 Task: Add Delallo Pesto Sauce In Olive Oil to the cart.
Action: Mouse moved to (297, 127)
Screenshot: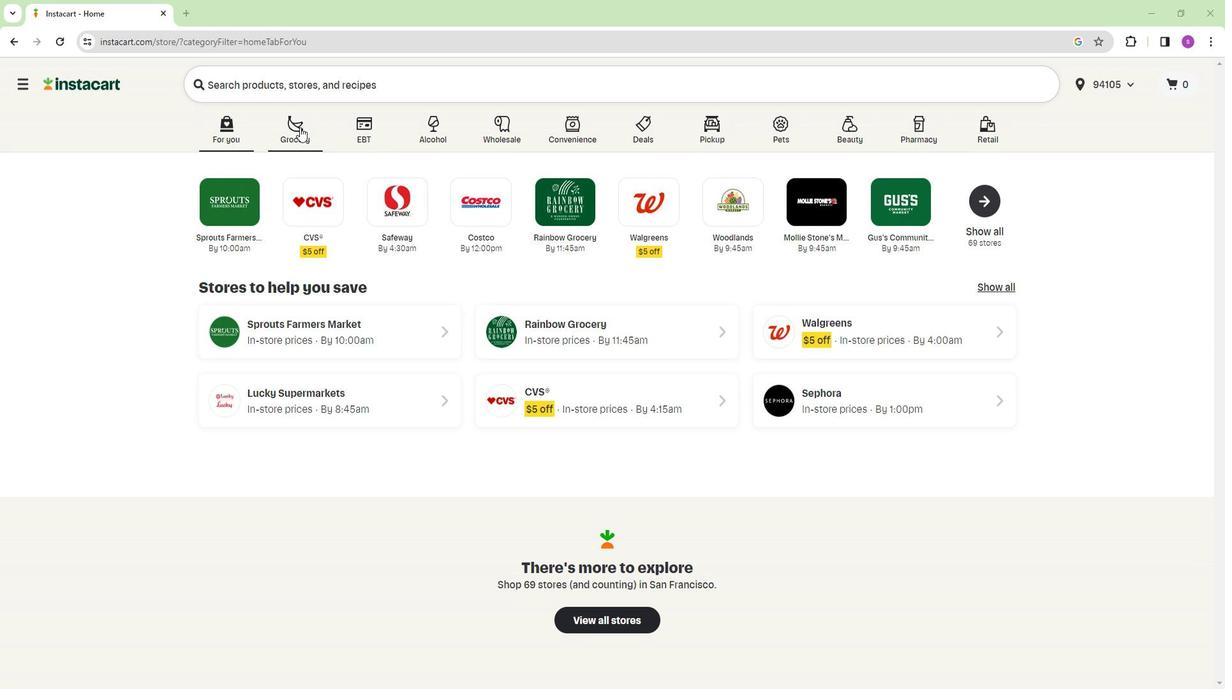 
Action: Mouse pressed left at (297, 127)
Screenshot: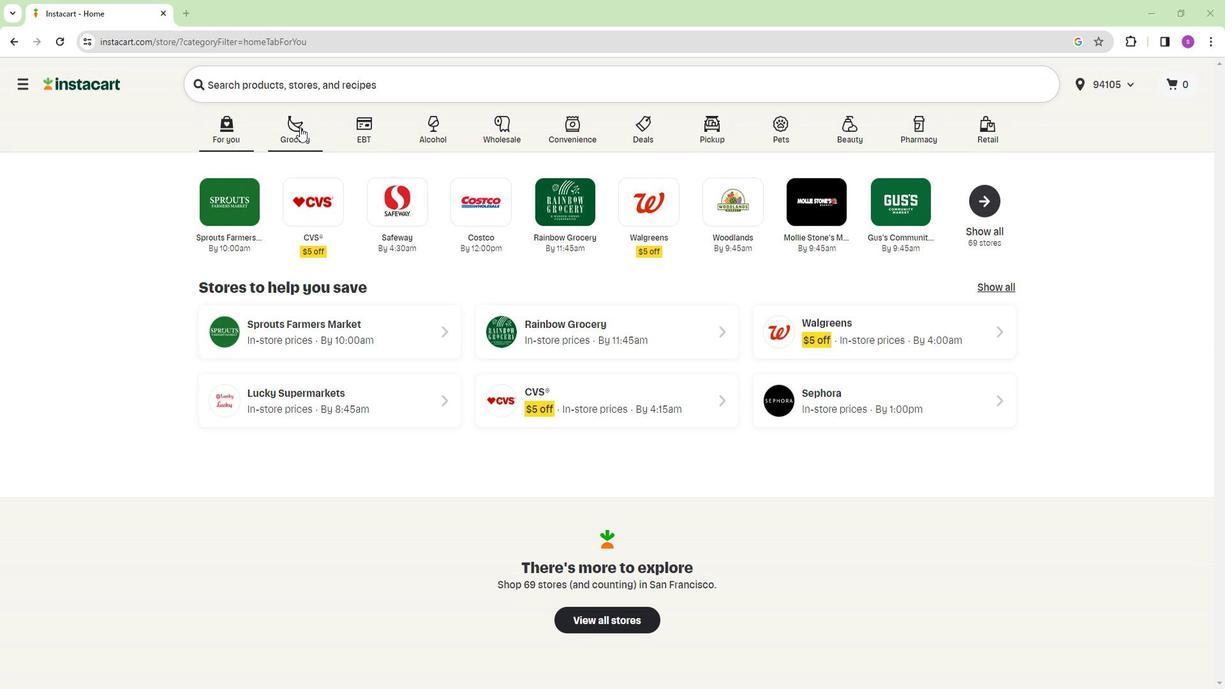 
Action: Mouse moved to (772, 191)
Screenshot: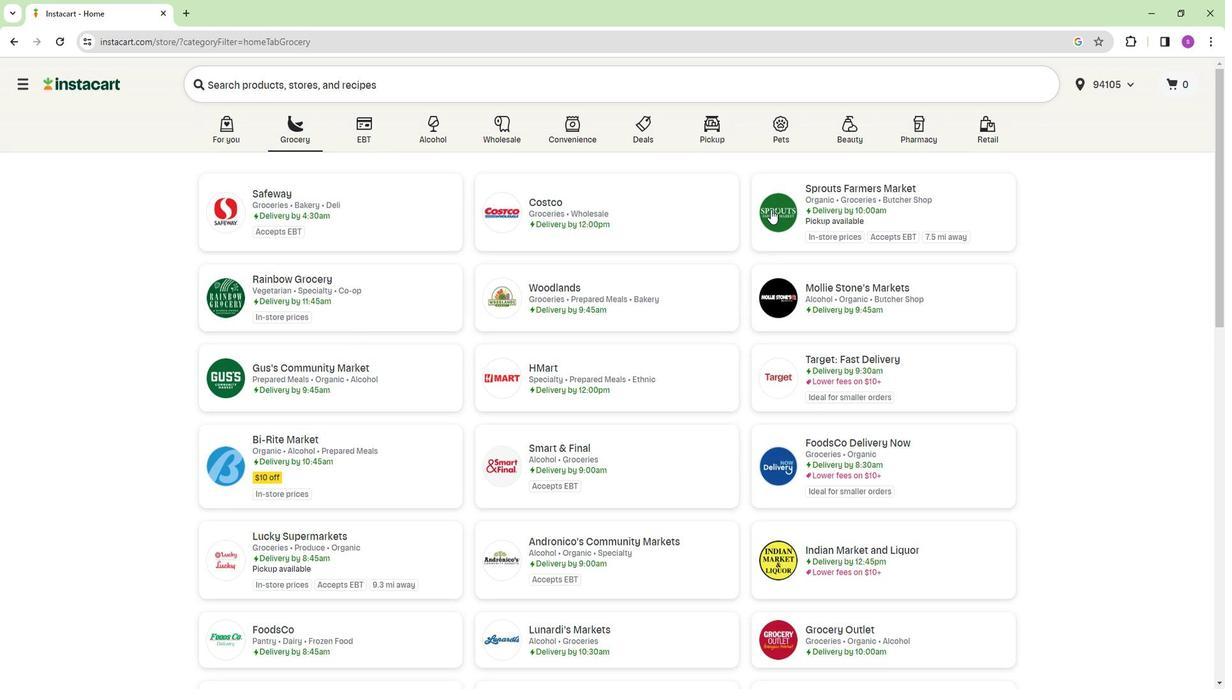 
Action: Mouse pressed left at (772, 191)
Screenshot: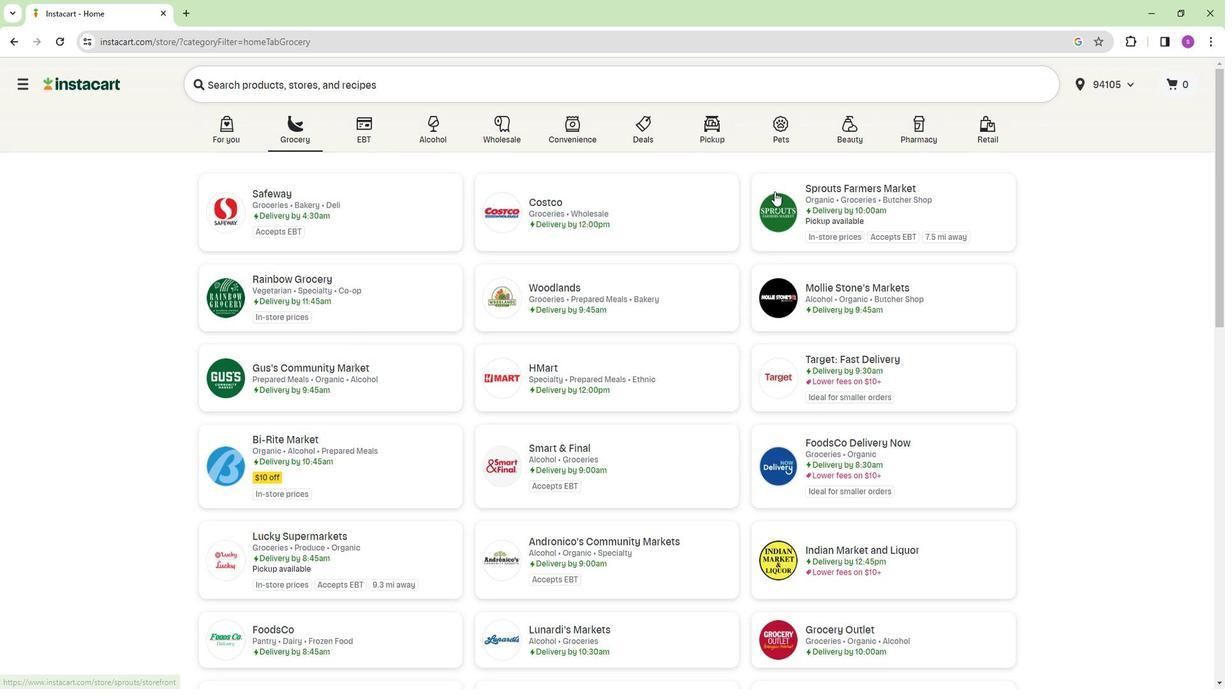 
Action: Mouse moved to (128, 433)
Screenshot: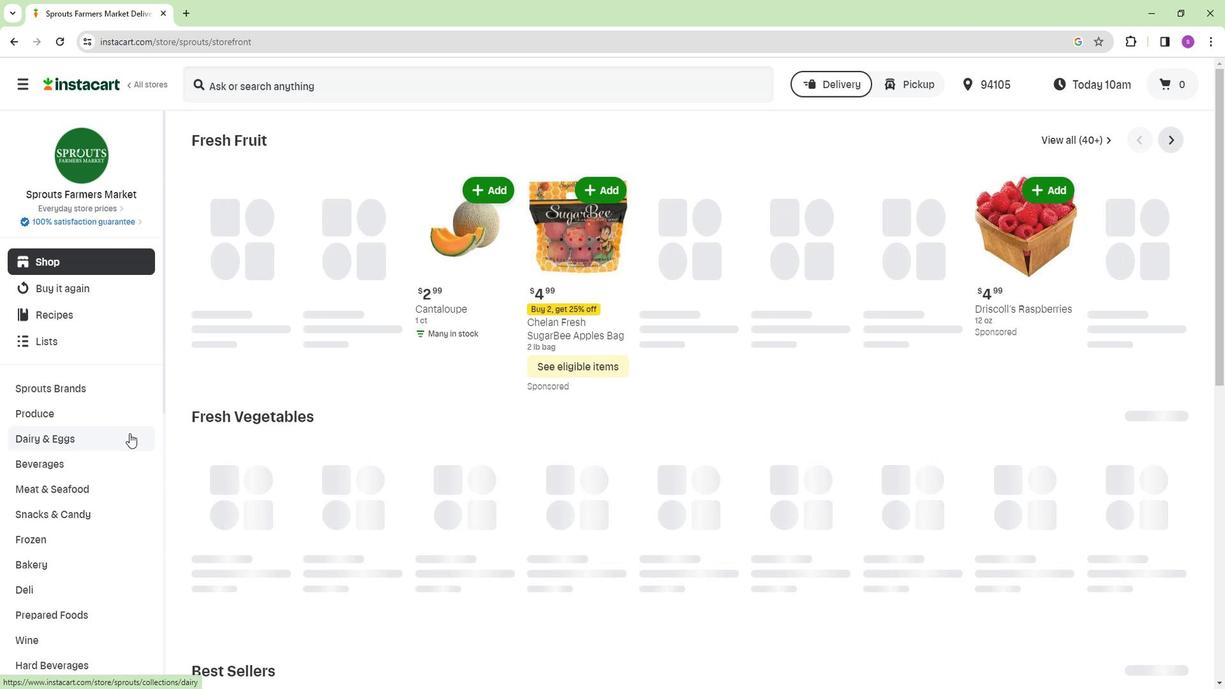 
Action: Mouse scrolled (128, 432) with delta (0, 0)
Screenshot: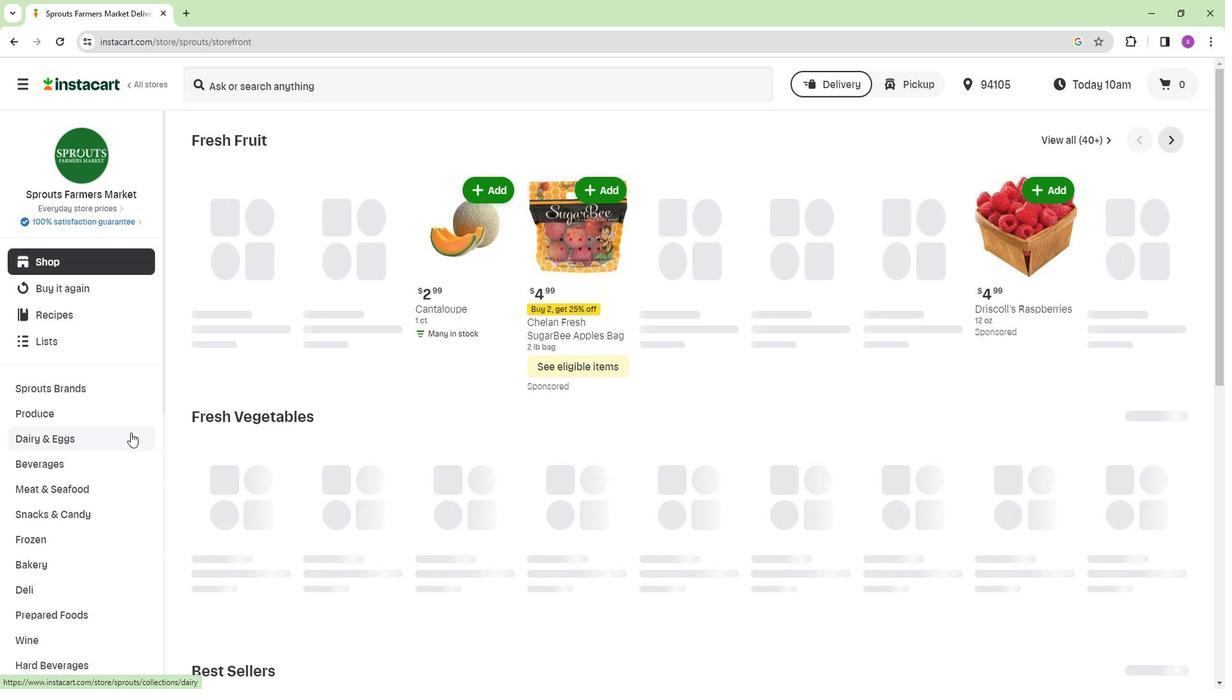 
Action: Mouse moved to (128, 432)
Screenshot: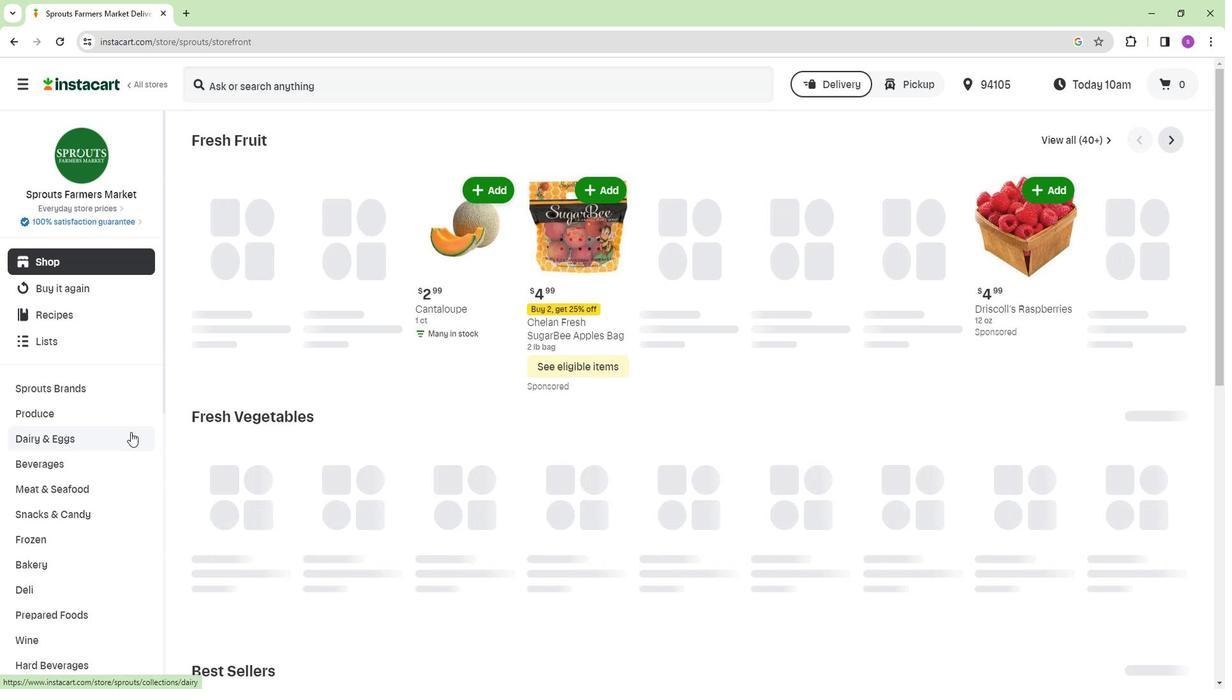 
Action: Mouse scrolled (128, 431) with delta (0, 0)
Screenshot: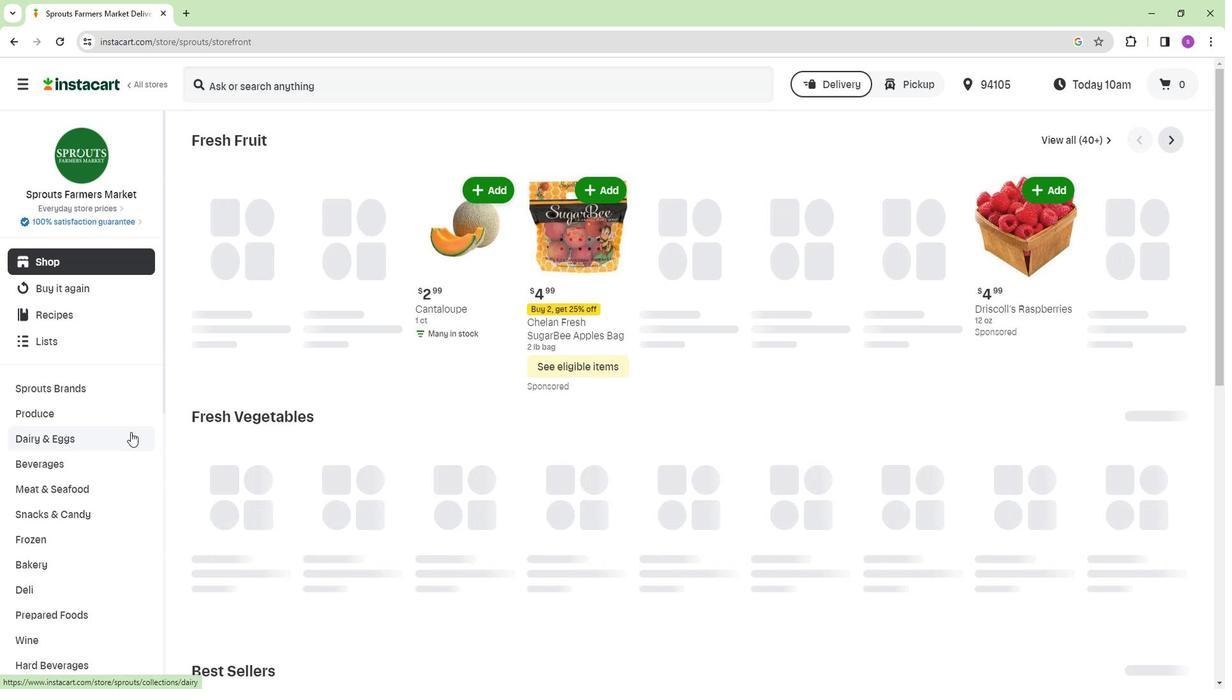 
Action: Mouse moved to (128, 424)
Screenshot: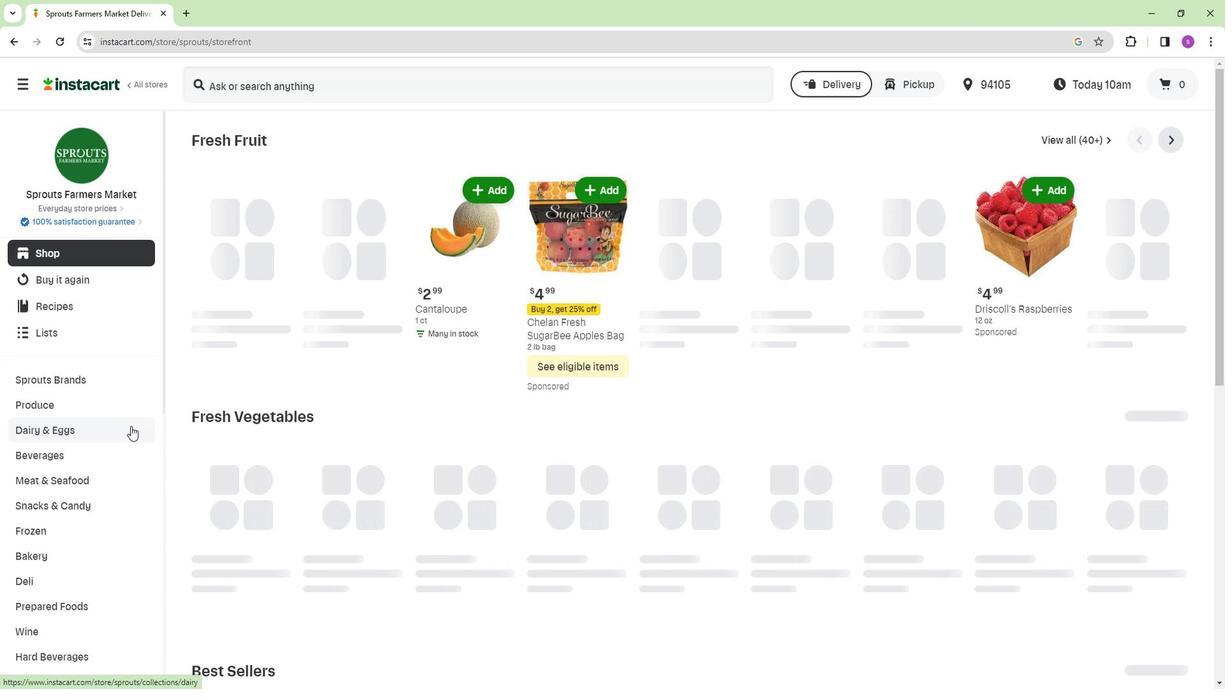 
Action: Mouse scrolled (128, 424) with delta (0, 0)
Screenshot: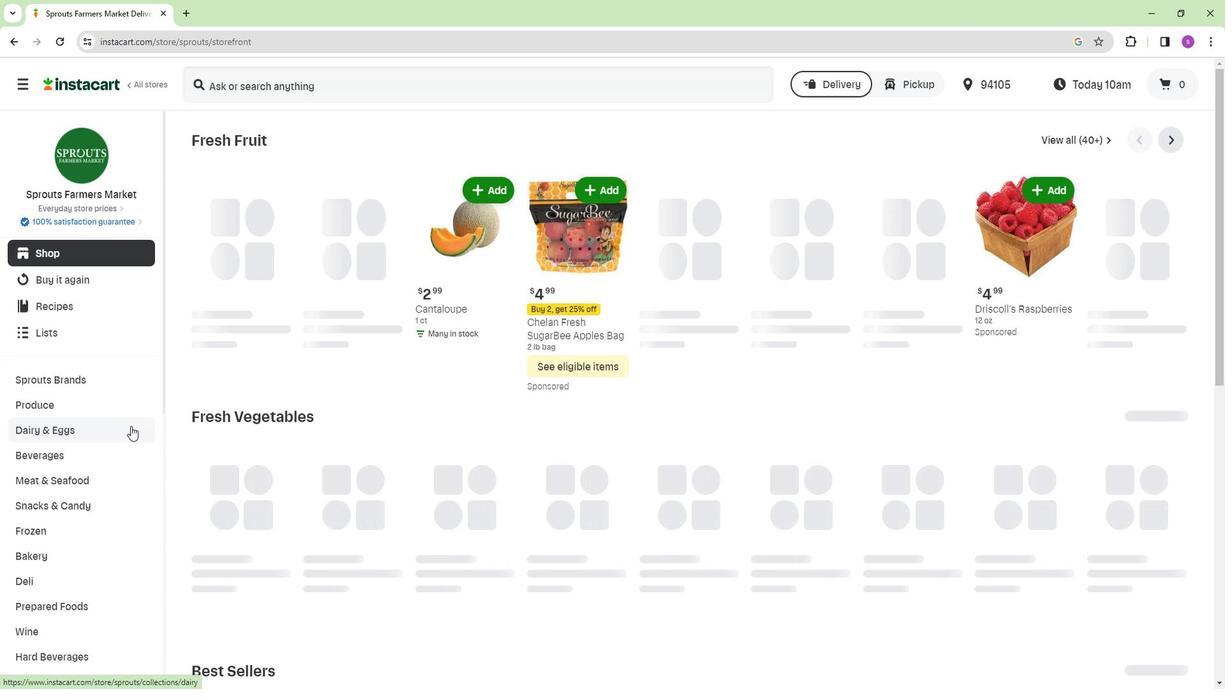 
Action: Mouse moved to (125, 414)
Screenshot: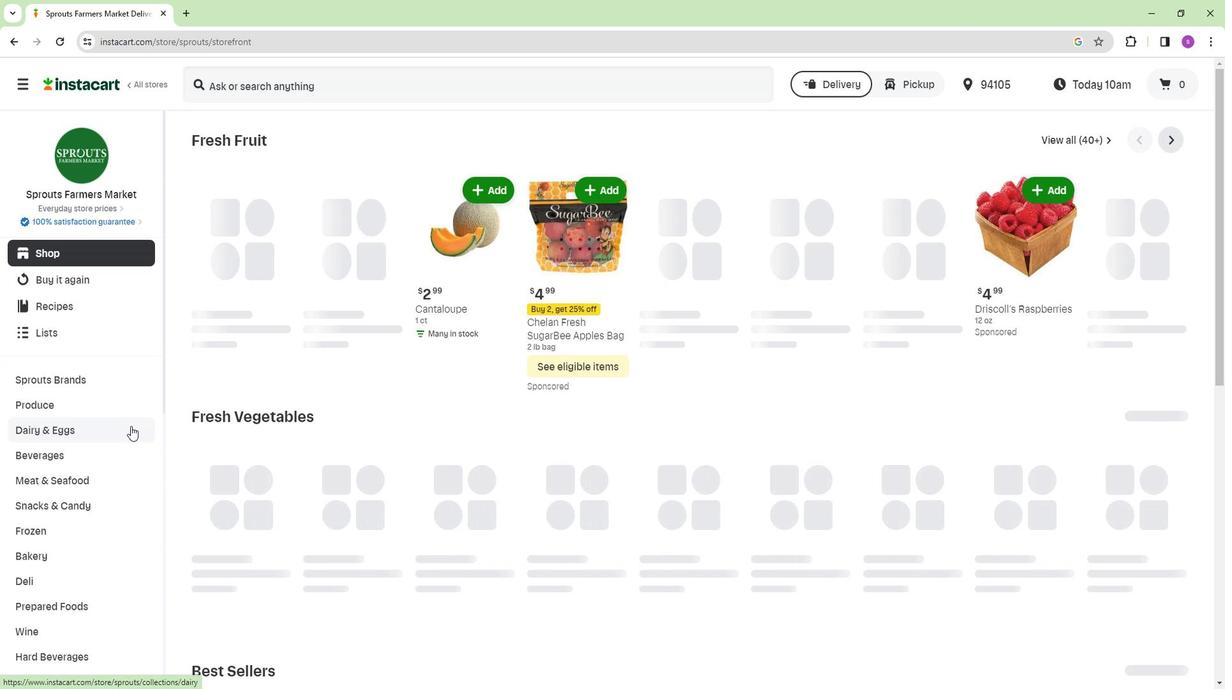 
Action: Mouse scrolled (125, 413) with delta (0, 0)
Screenshot: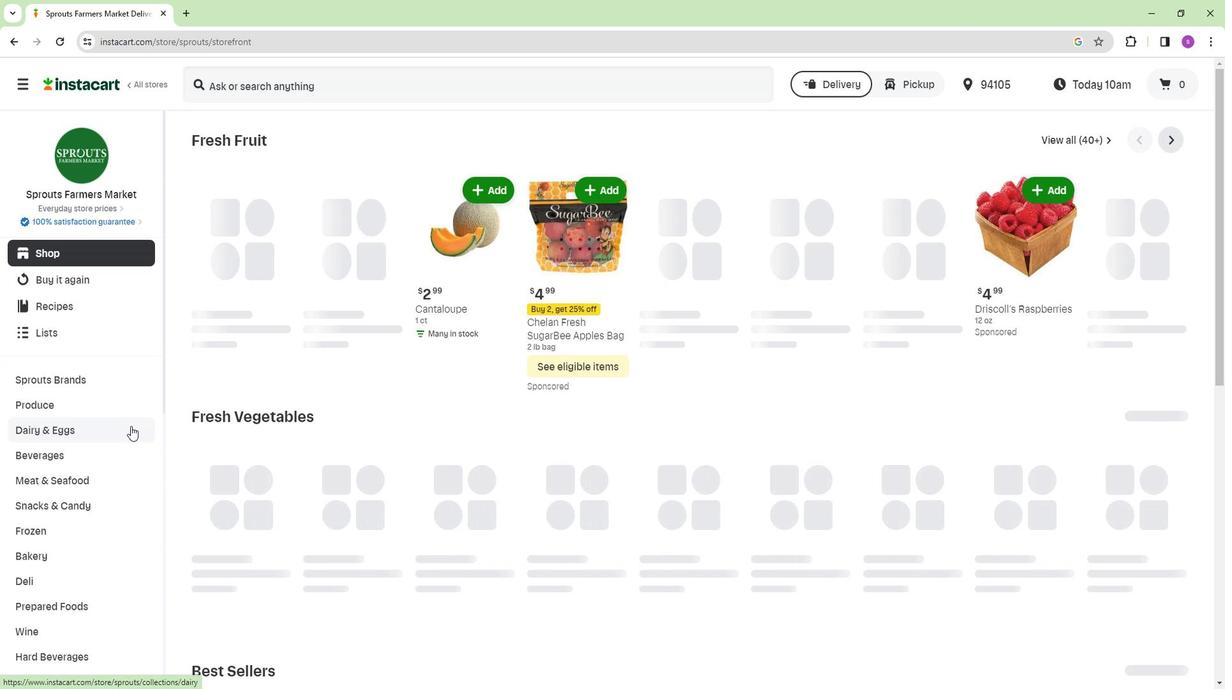 
Action: Mouse moved to (59, 447)
Screenshot: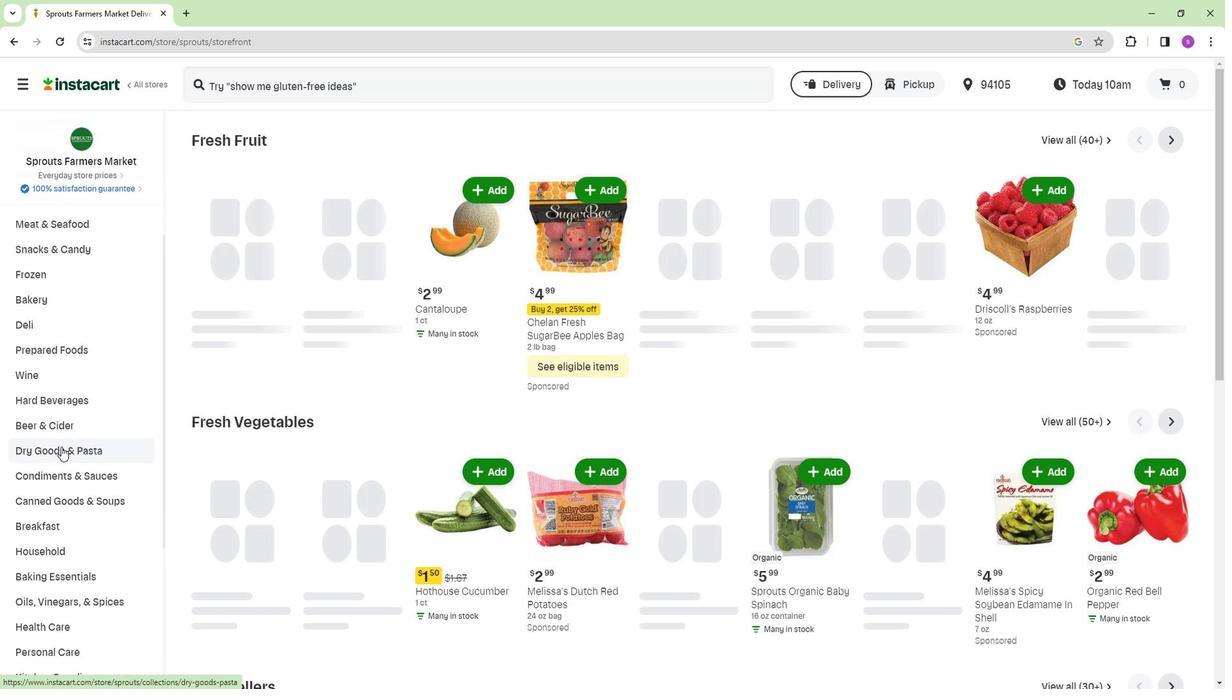 
Action: Mouse pressed left at (59, 447)
Screenshot: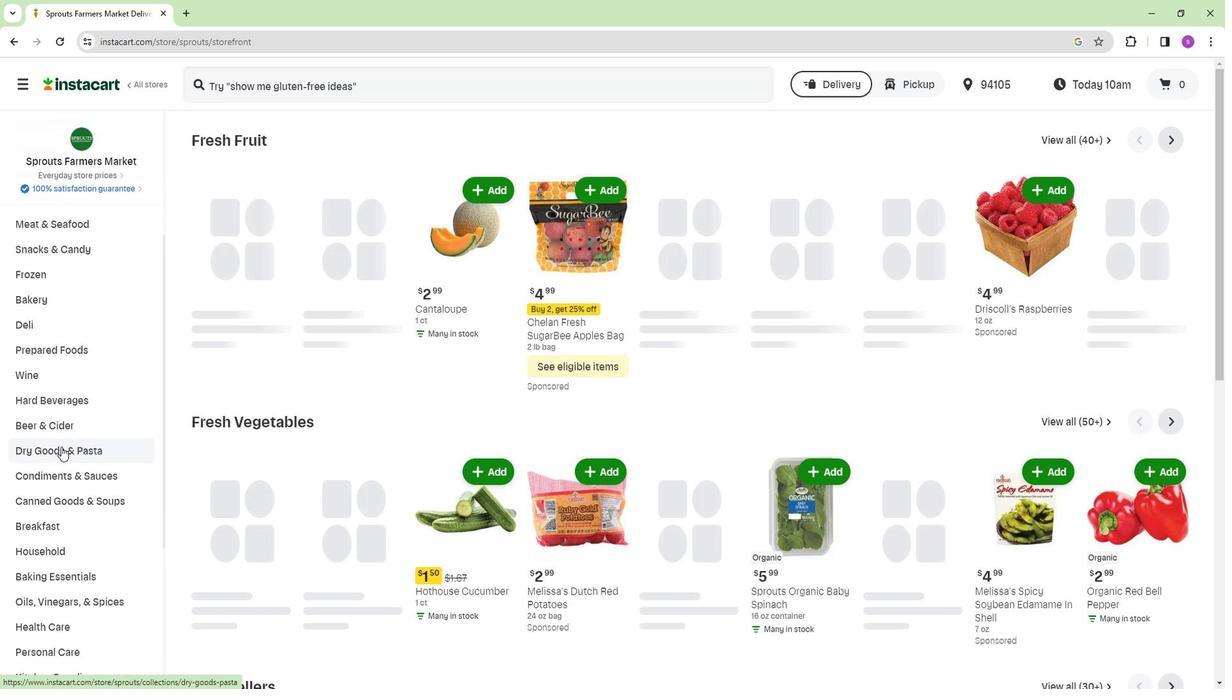 
Action: Mouse moved to (773, 174)
Screenshot: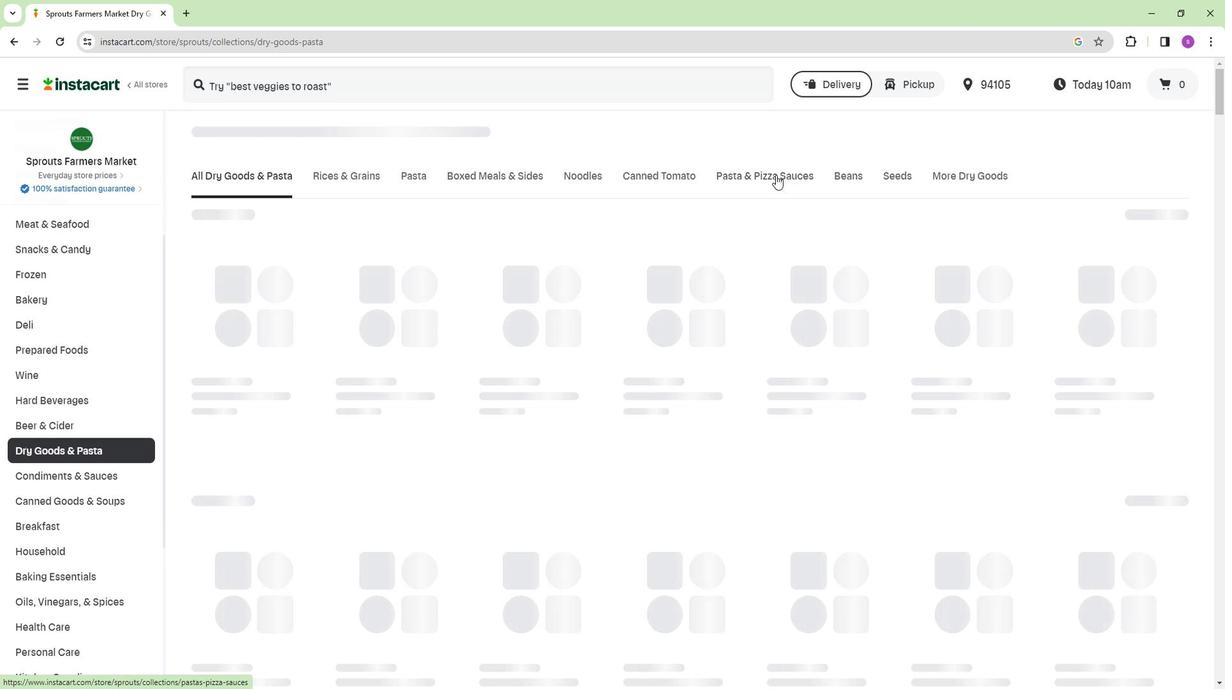 
Action: Mouse pressed left at (773, 174)
Screenshot: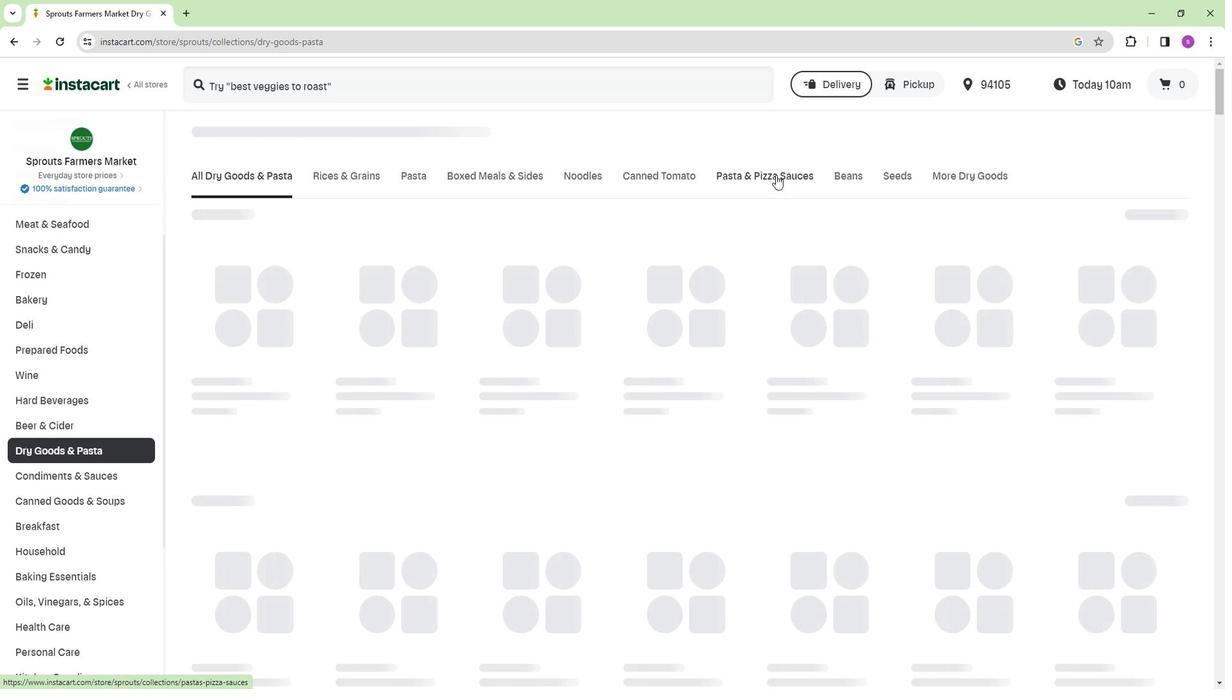 
Action: Mouse moved to (524, 234)
Screenshot: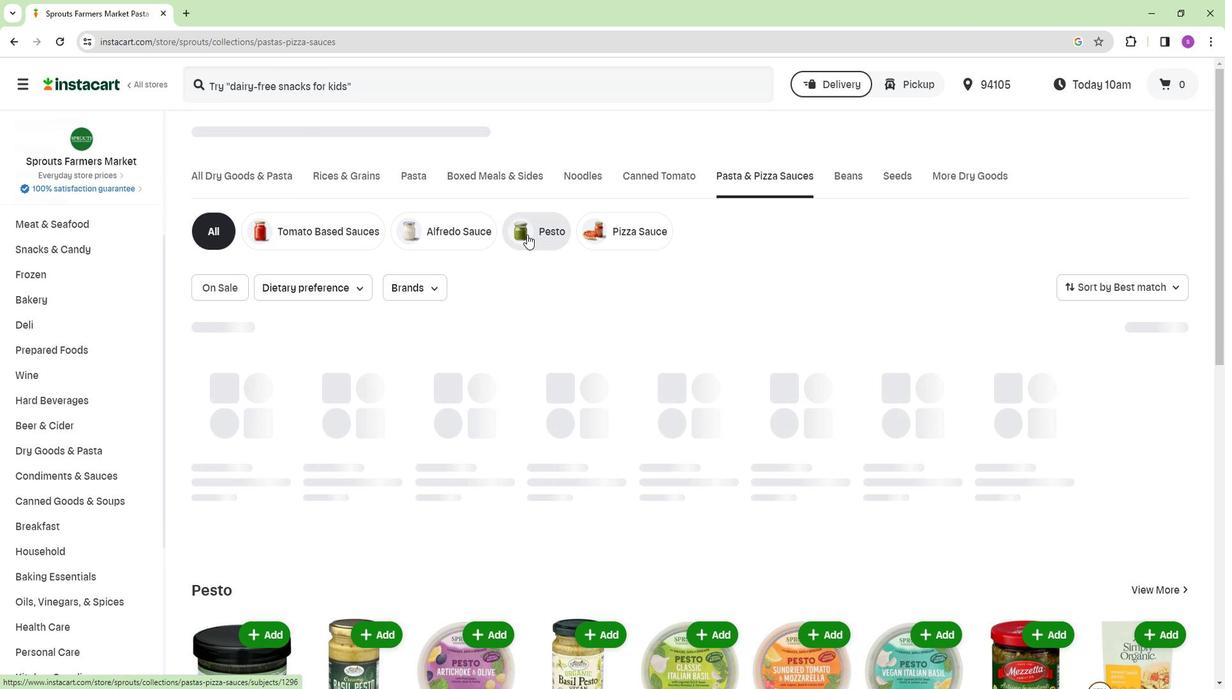 
Action: Mouse pressed left at (524, 234)
Screenshot: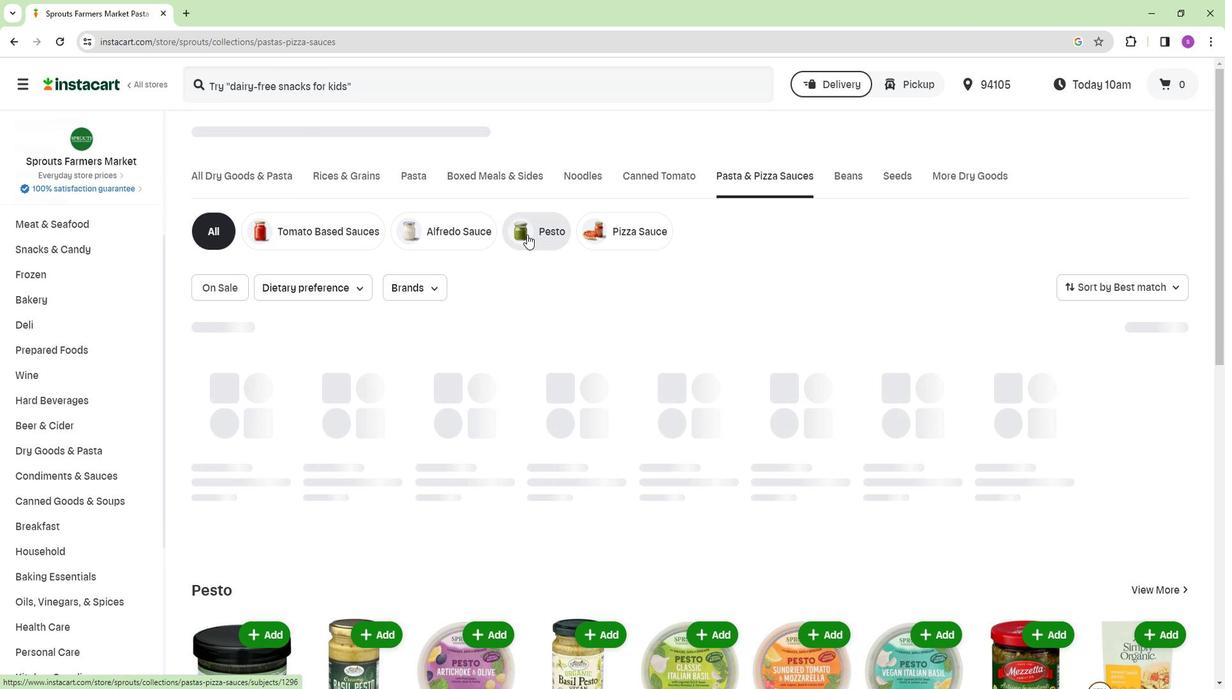
Action: Mouse moved to (373, 88)
Screenshot: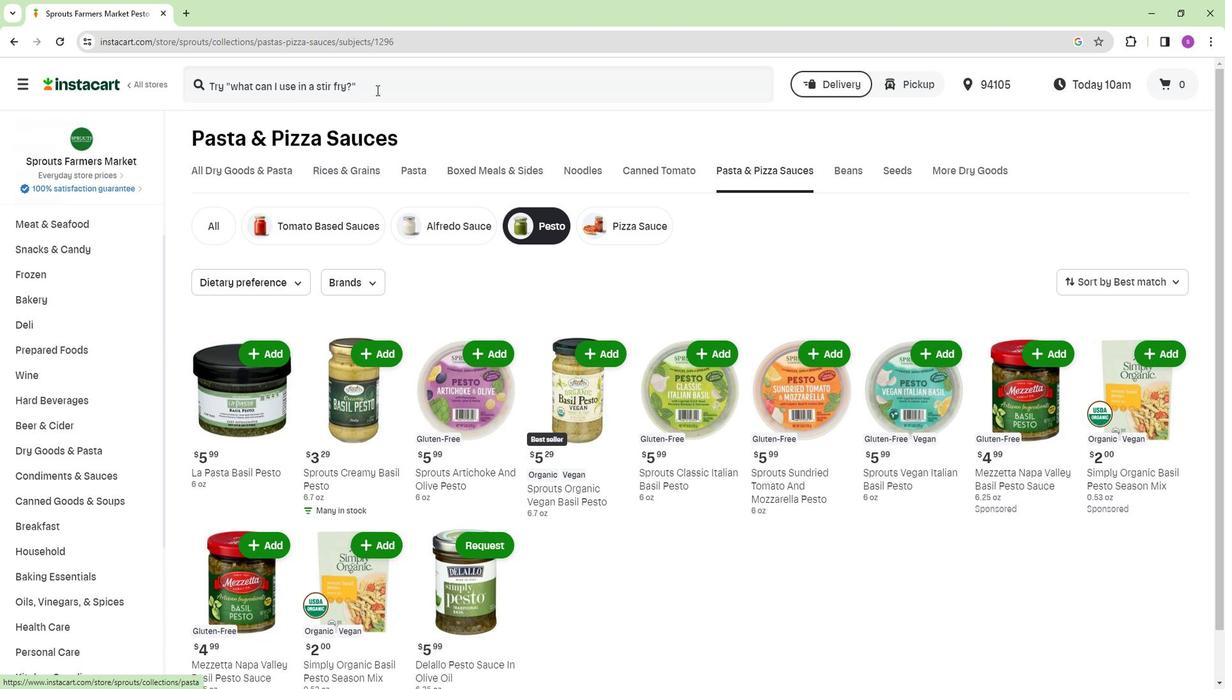
Action: Mouse pressed left at (373, 88)
Screenshot: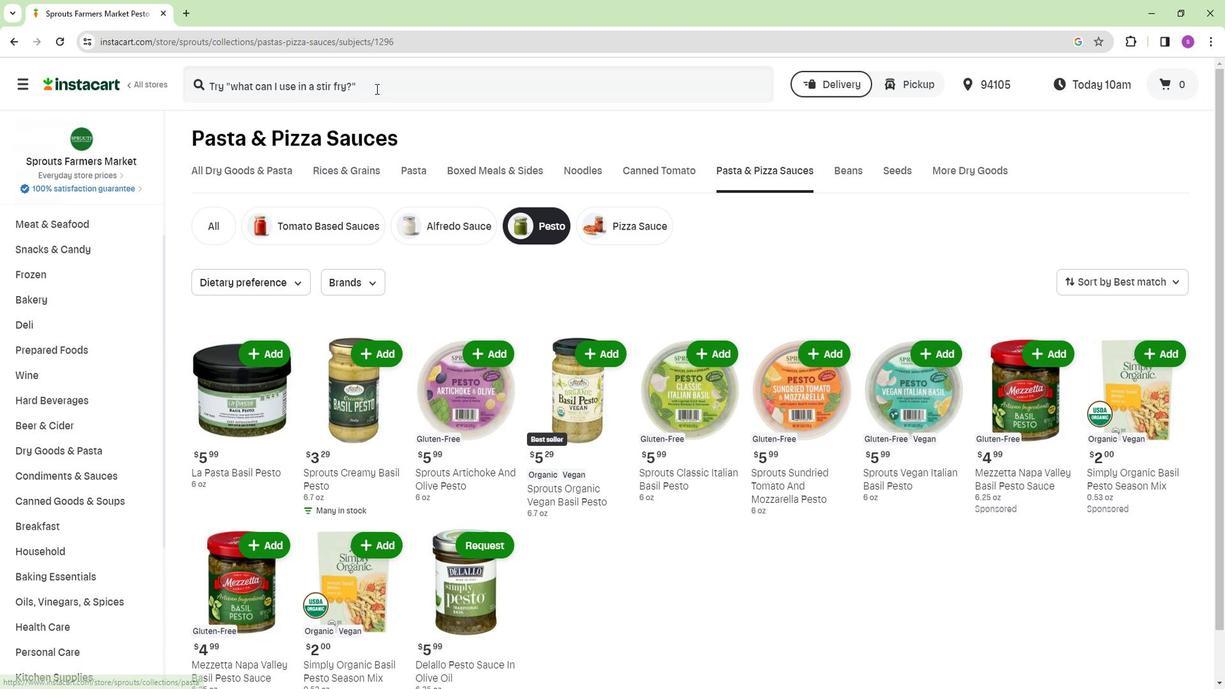 
Action: Key pressed <Key.shift>Delallo<Key.space><Key.shift>Pesto<Key.space><Key.shift>Sauce<Key.space><Key.shift>In<Key.space><Key.shift>Olive<Key.space><Key.shift>Oil<Key.enter>
Screenshot: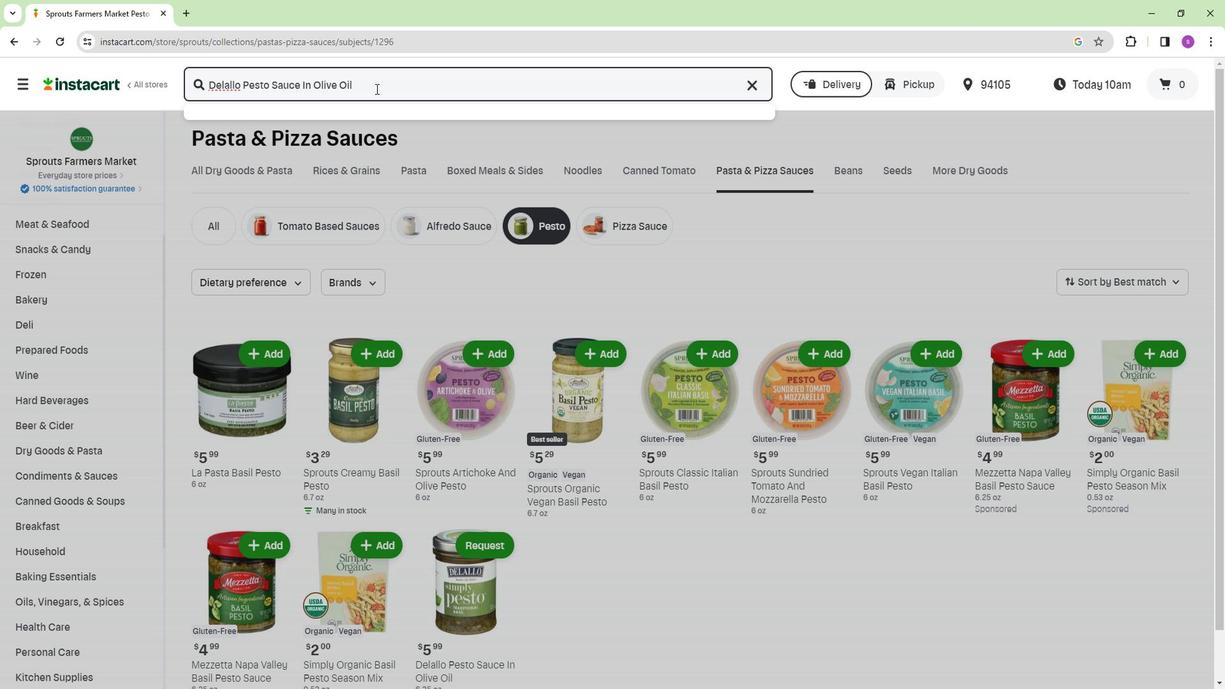
Action: Mouse moved to (359, 225)
Screenshot: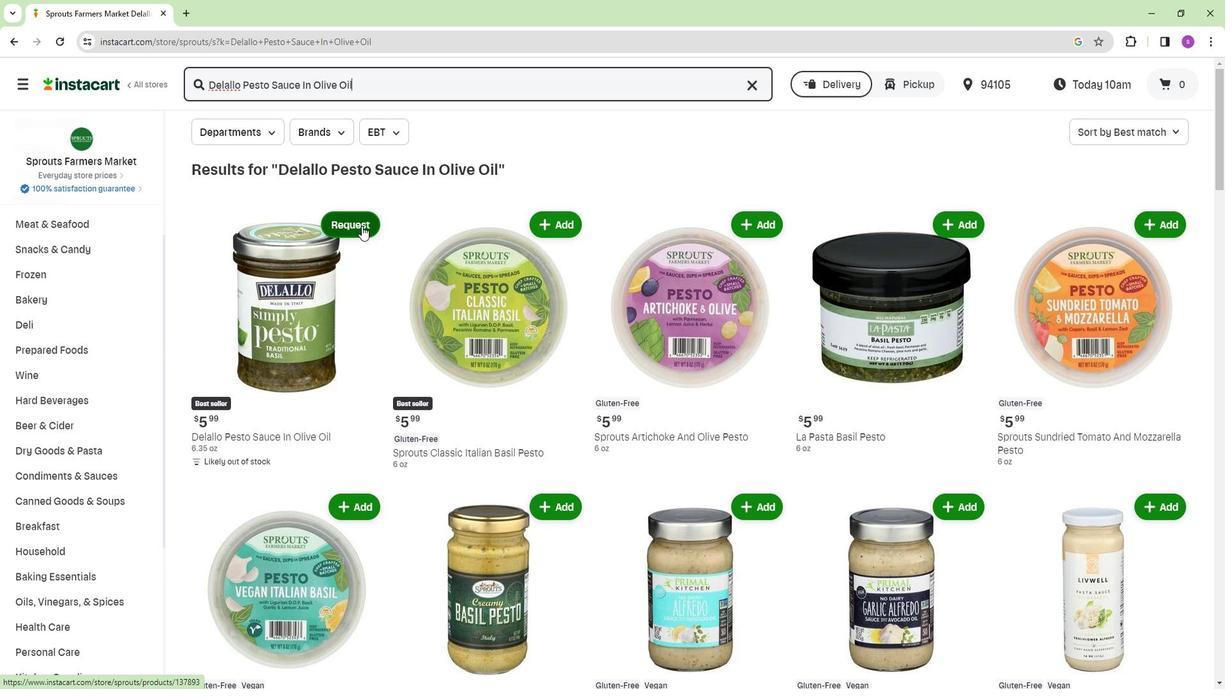 
Action: Mouse pressed left at (359, 225)
Screenshot: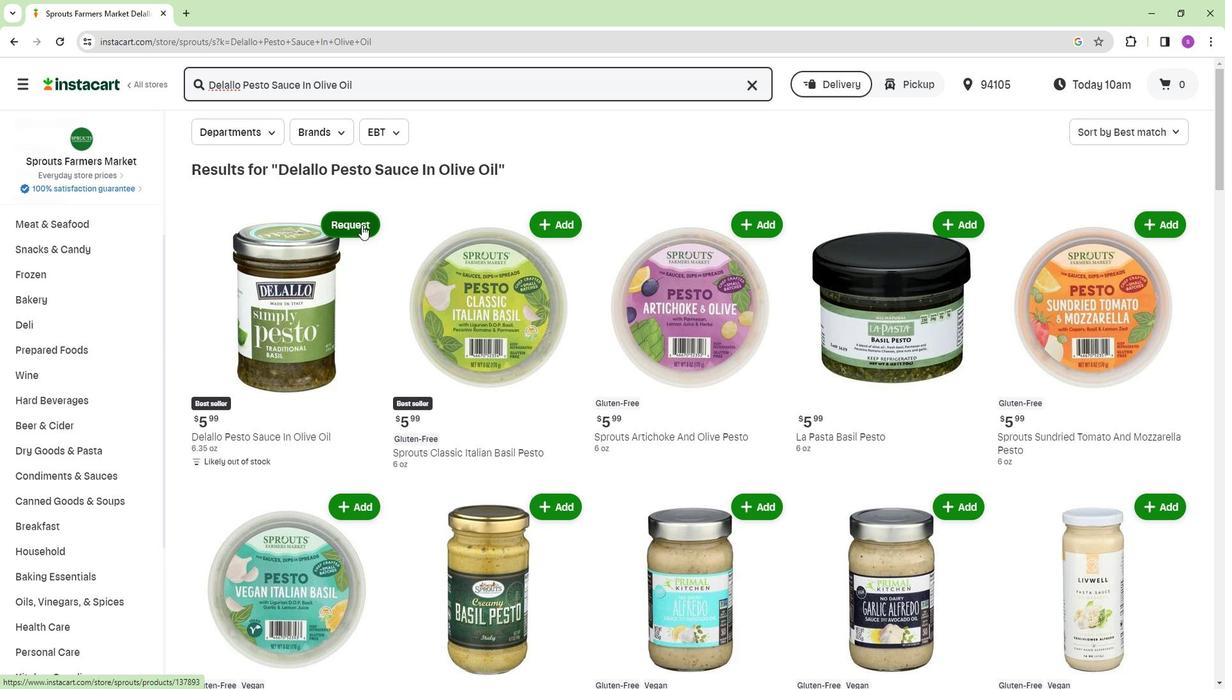 
Action: Mouse moved to (642, 543)
Screenshot: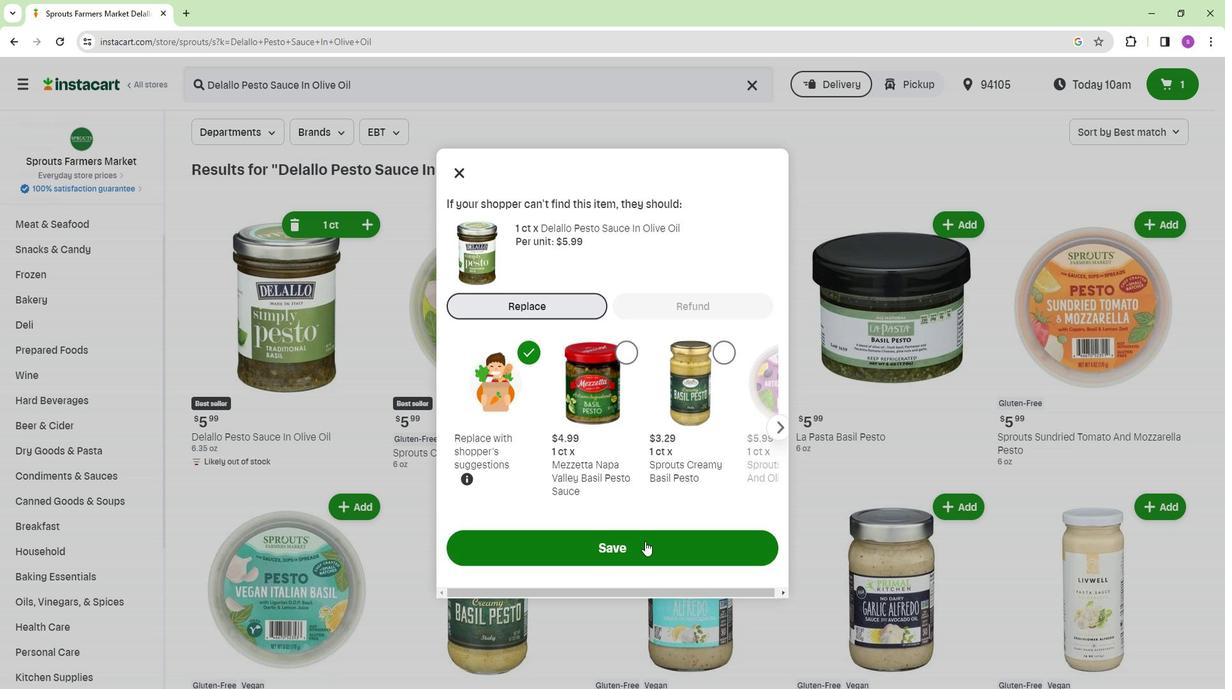 
Action: Mouse pressed left at (642, 543)
Screenshot: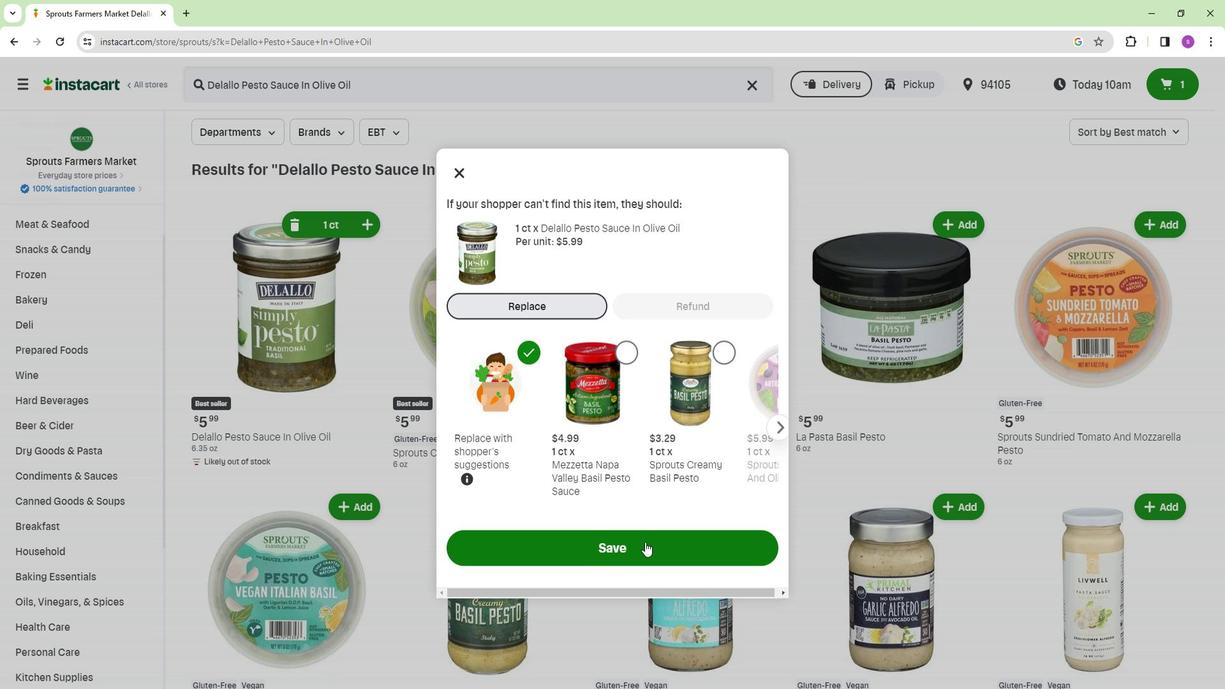 
Action: Mouse moved to (430, 215)
Screenshot: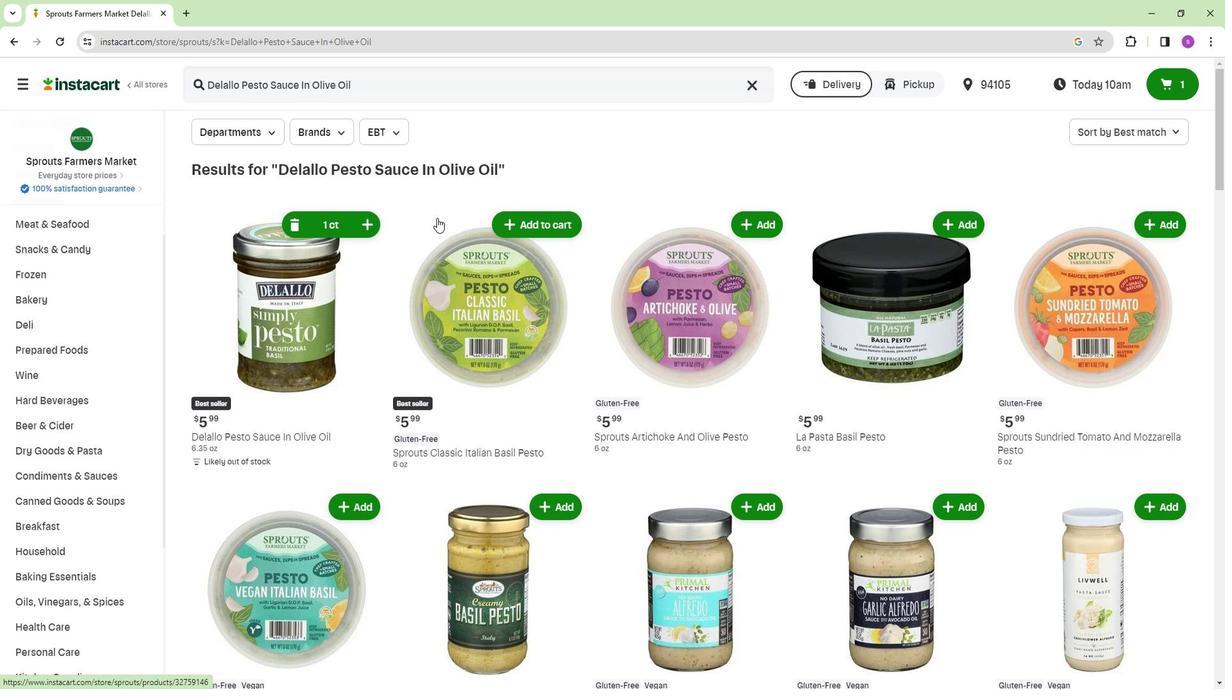 
